 Task: Setup base font size text in the me for the builder.
Action: Mouse moved to (935, 60)
Screenshot: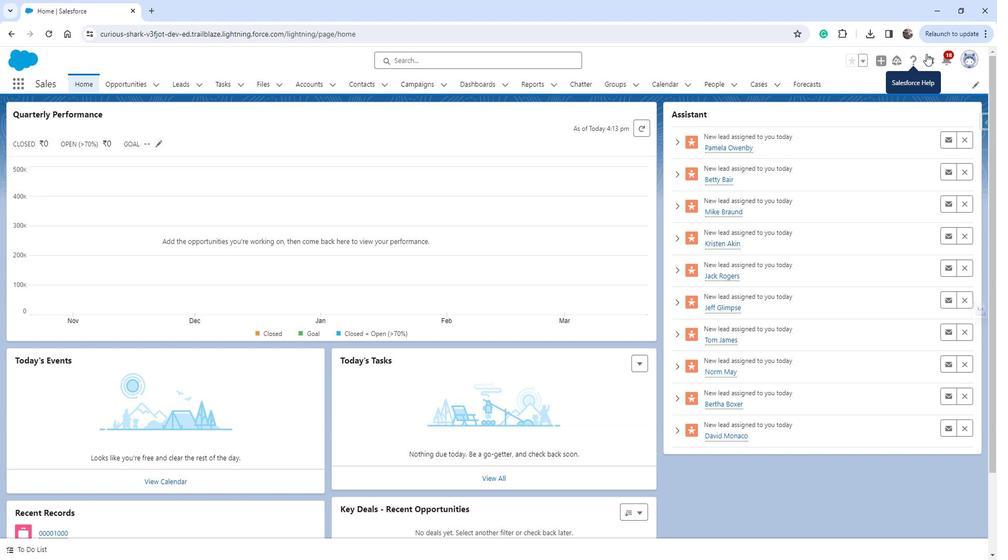 
Action: Mouse pressed left at (935, 60)
Screenshot: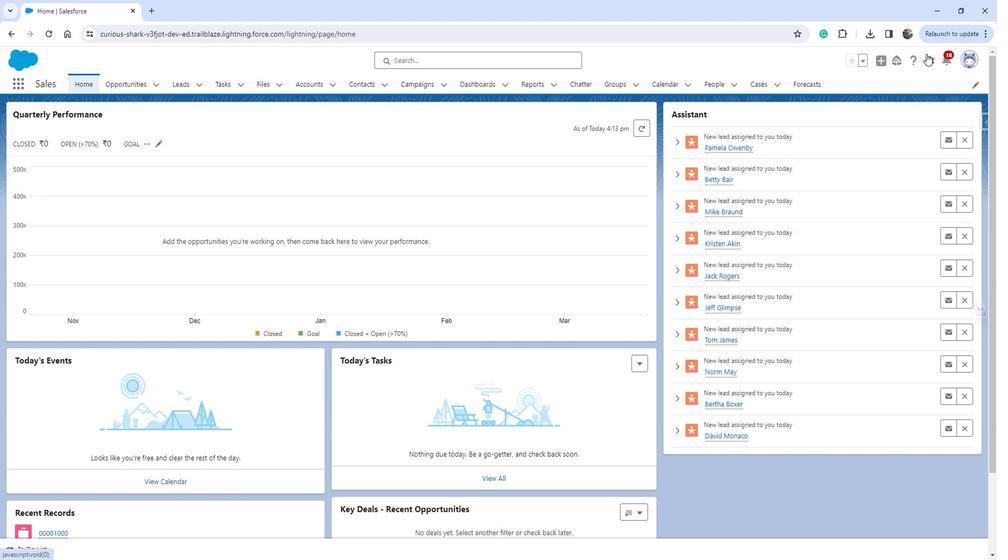 
Action: Mouse moved to (891, 98)
Screenshot: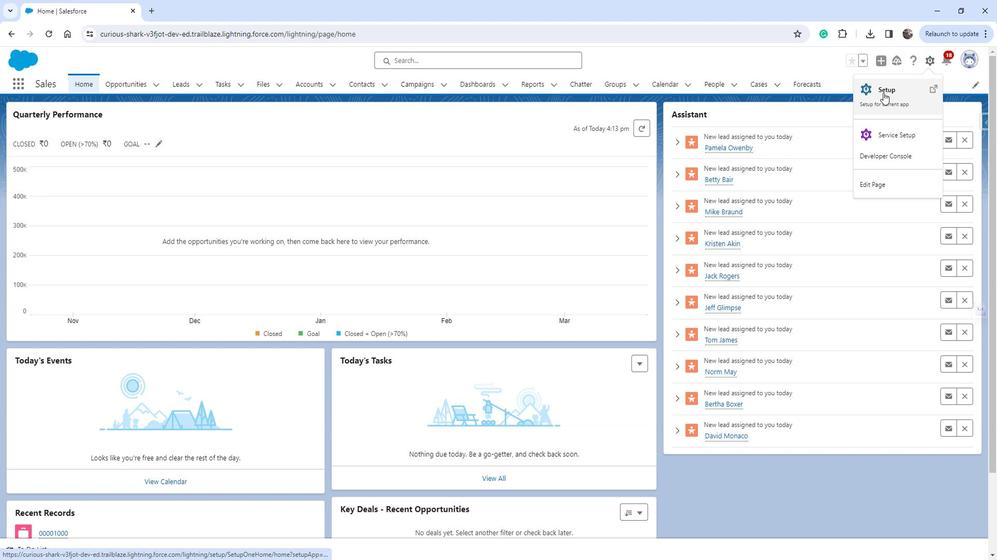 
Action: Mouse pressed left at (891, 98)
Screenshot: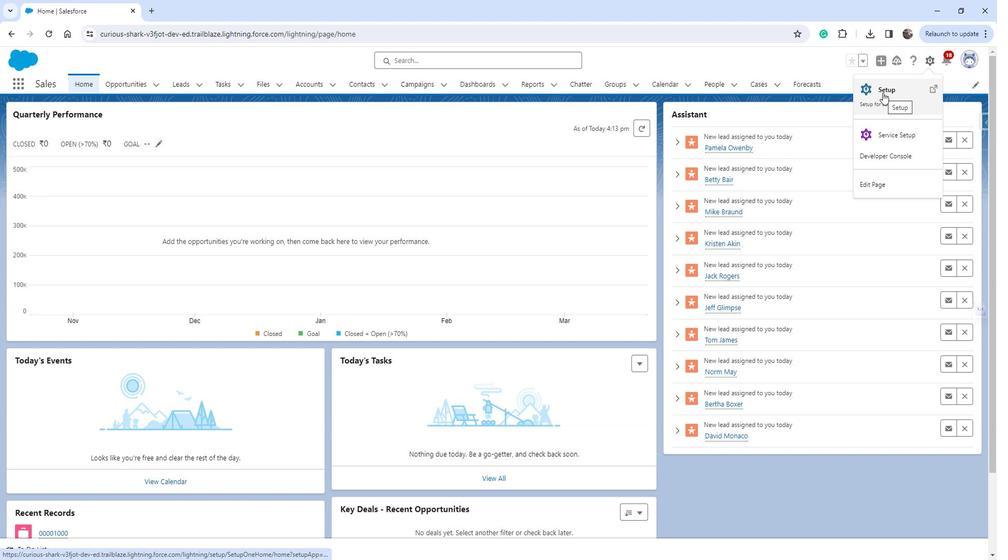 
Action: Mouse moved to (50, 324)
Screenshot: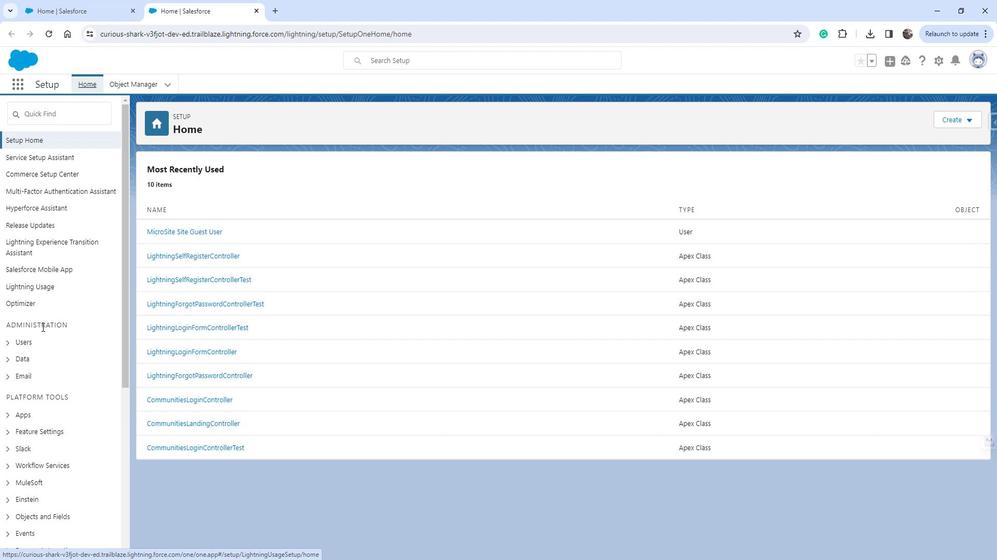 
Action: Mouse scrolled (50, 323) with delta (0, 0)
Screenshot: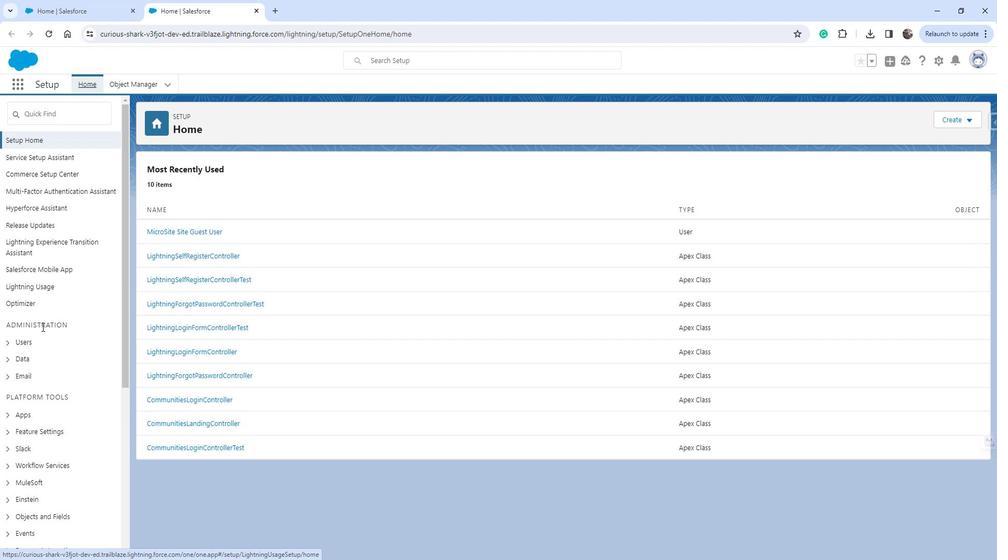 
Action: Mouse scrolled (50, 323) with delta (0, 0)
Screenshot: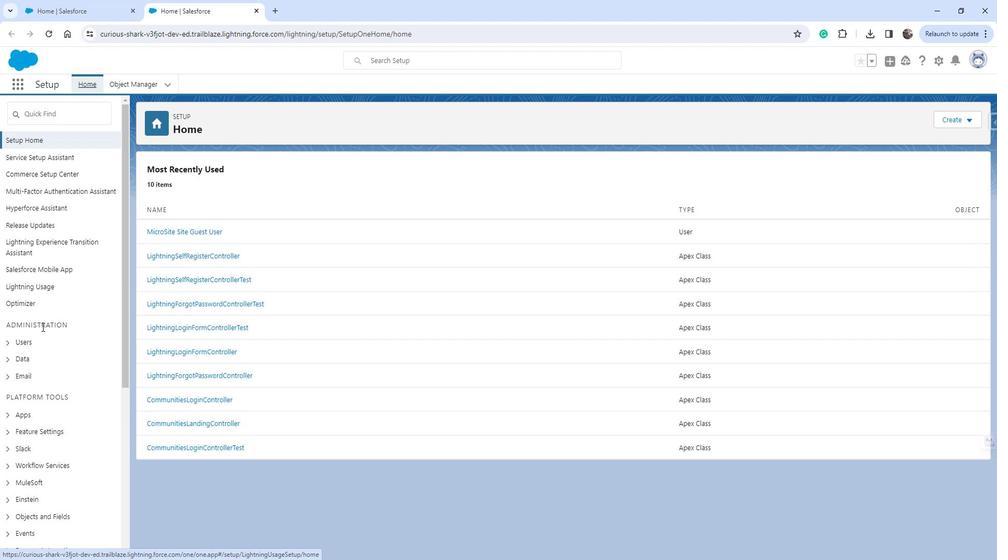 
Action: Mouse moved to (17, 320)
Screenshot: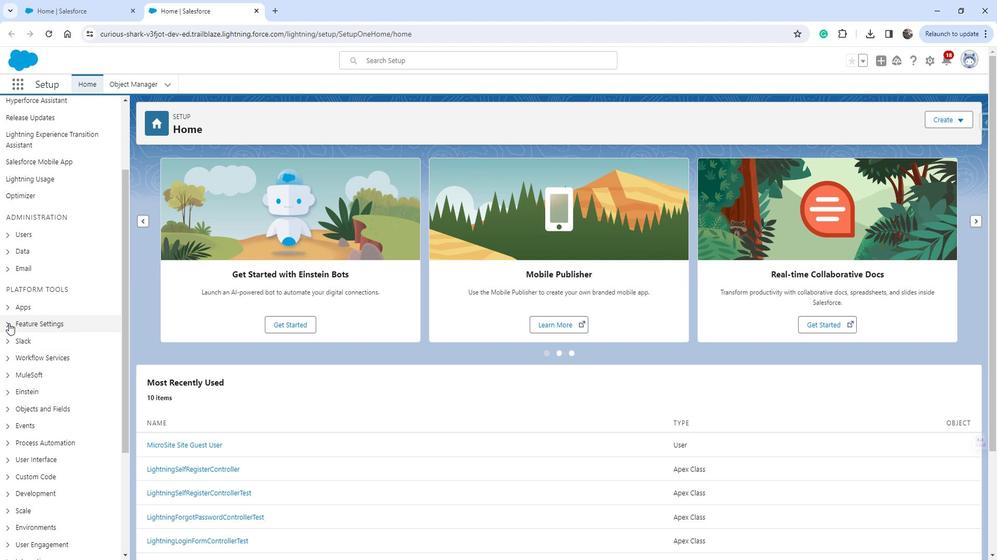 
Action: Mouse pressed left at (17, 320)
Screenshot: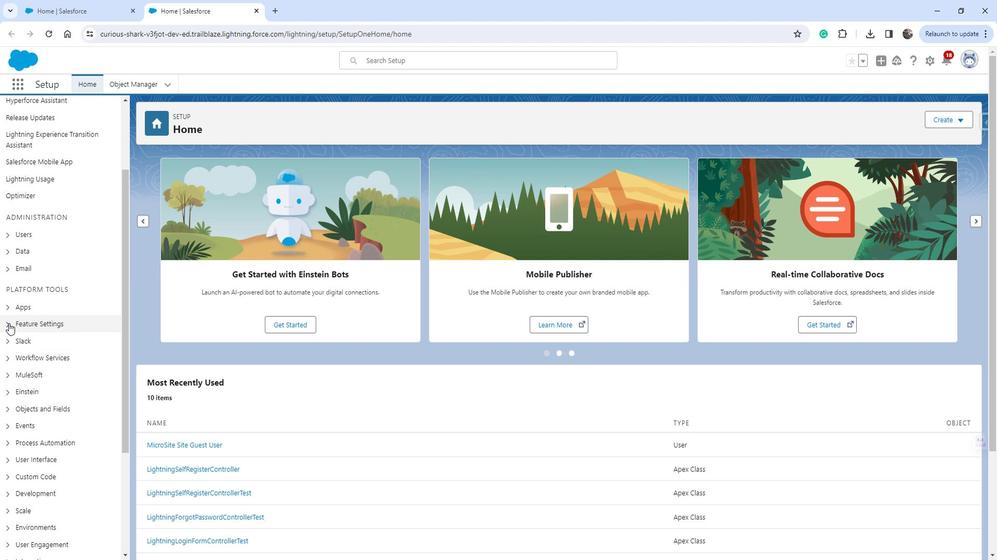 
Action: Mouse moved to (39, 323)
Screenshot: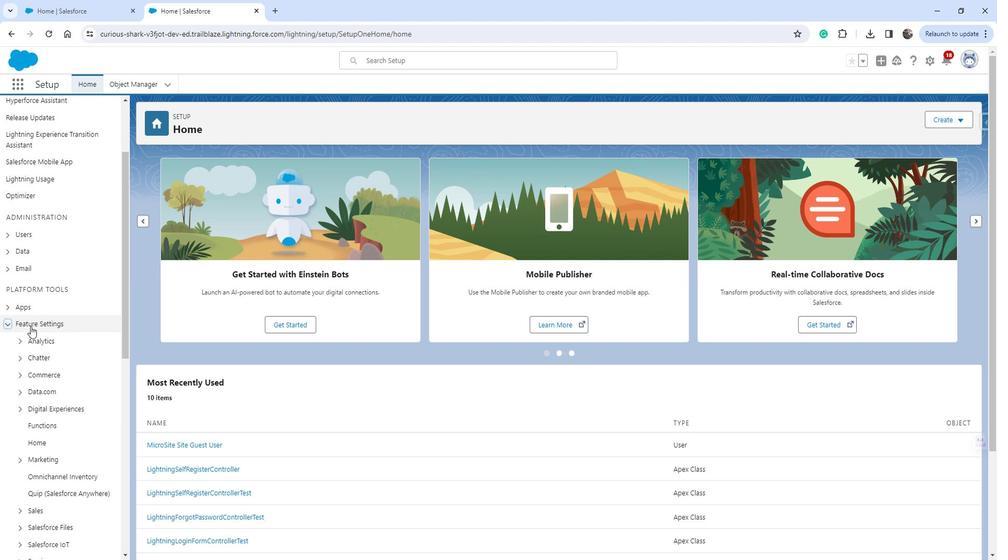 
Action: Mouse scrolled (39, 322) with delta (0, 0)
Screenshot: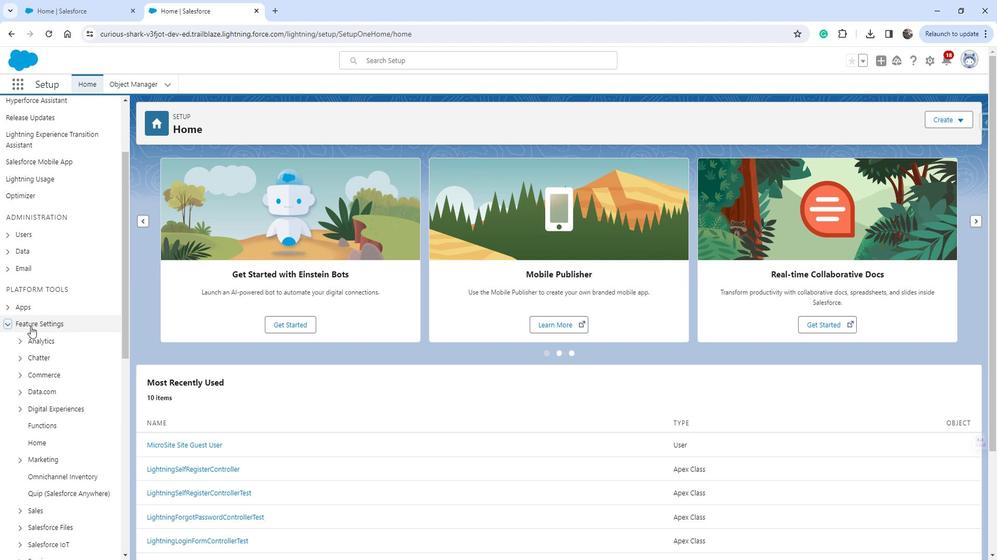 
Action: Mouse moved to (39, 323)
Screenshot: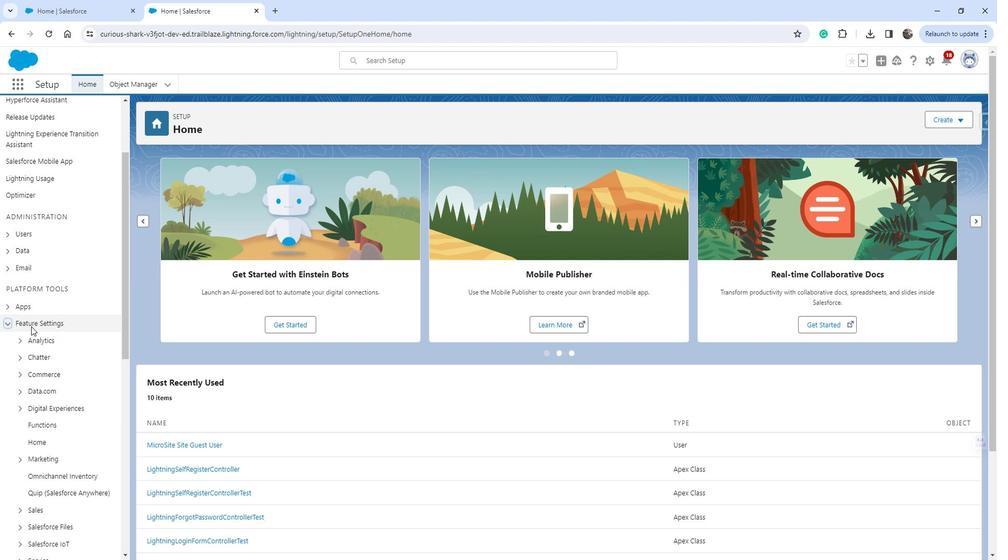 
Action: Mouse scrolled (39, 322) with delta (0, 0)
Screenshot: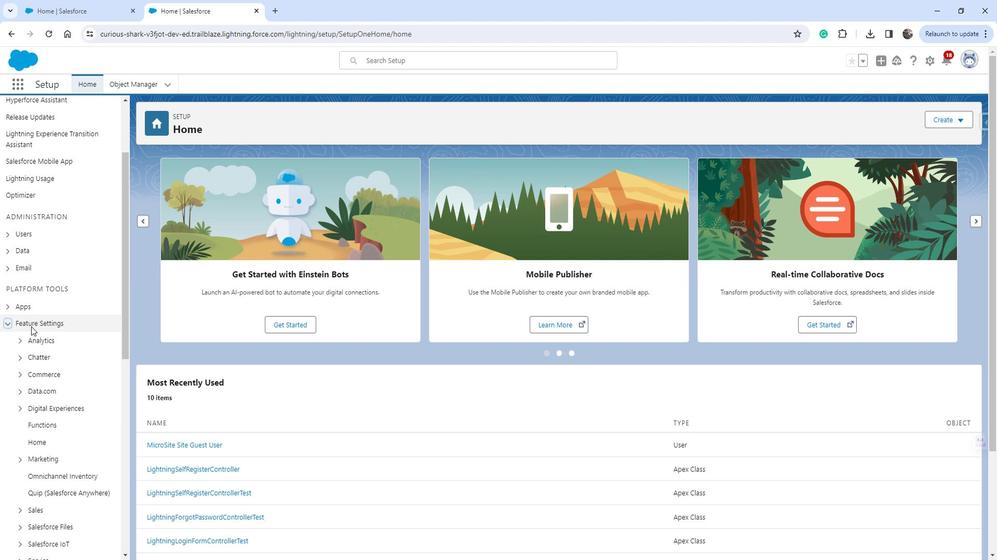 
Action: Mouse moved to (27, 300)
Screenshot: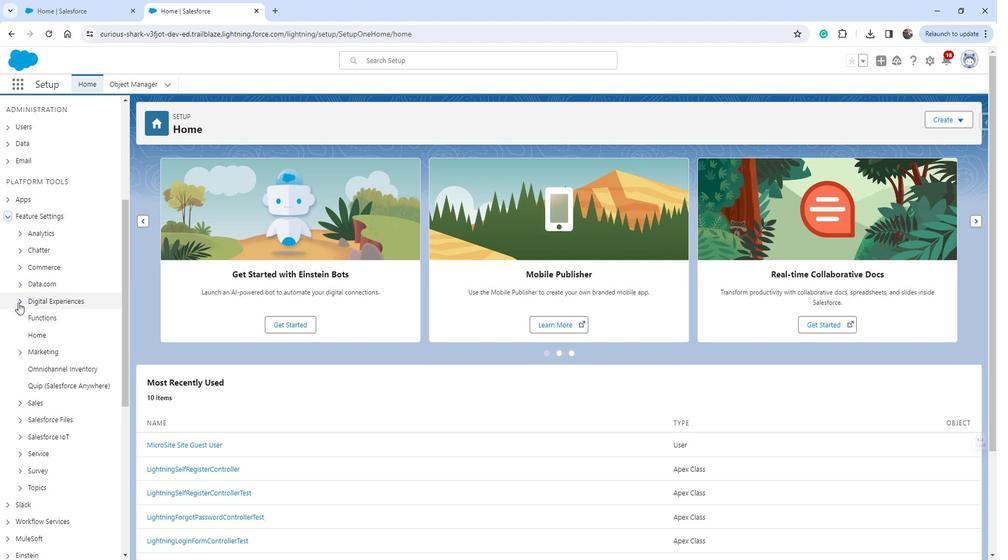 
Action: Mouse pressed left at (27, 300)
Screenshot: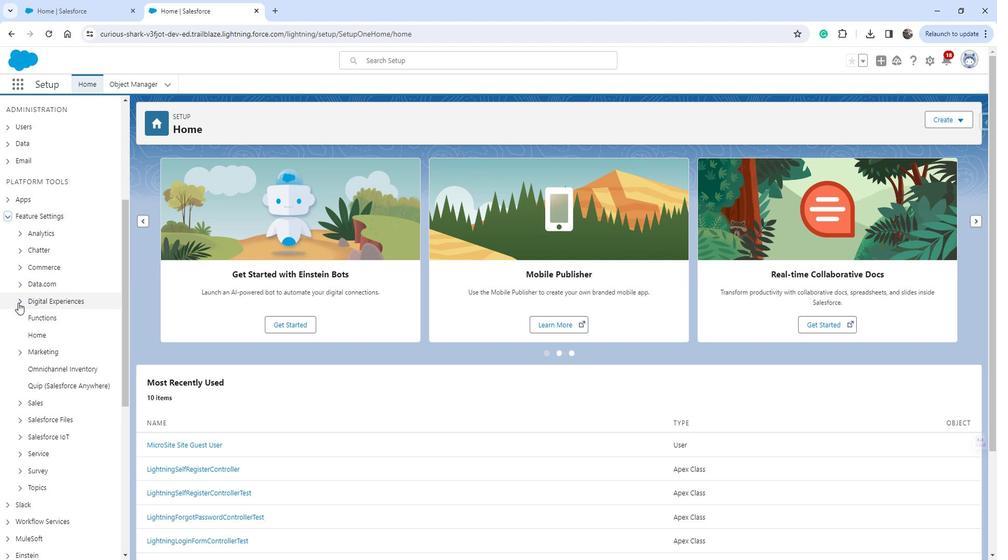 
Action: Mouse moved to (57, 316)
Screenshot: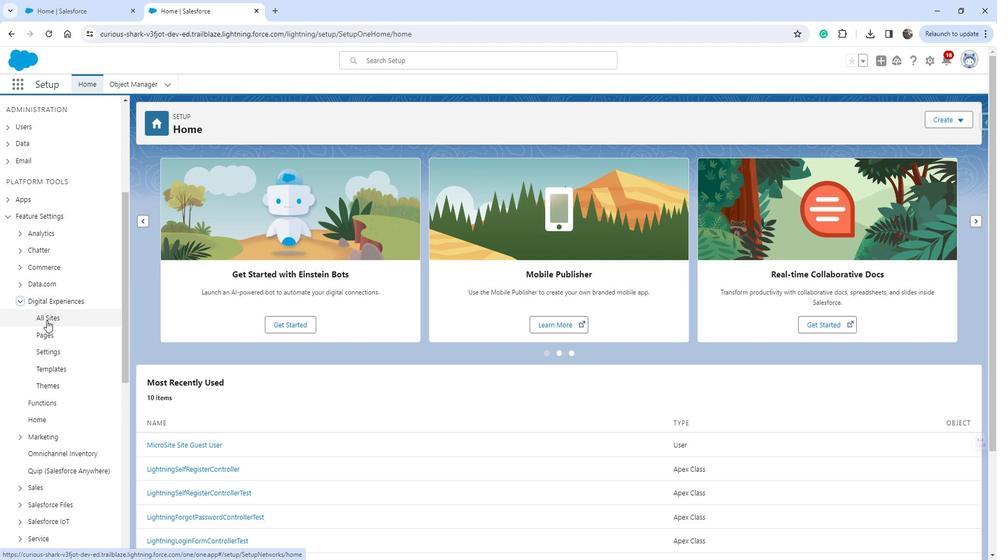 
Action: Mouse pressed left at (57, 316)
Screenshot: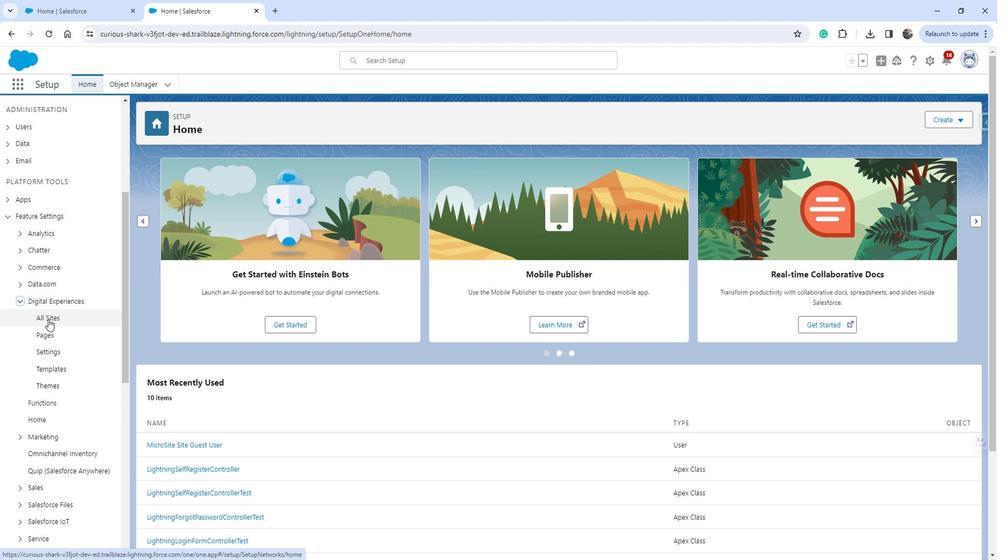 
Action: Mouse moved to (179, 247)
Screenshot: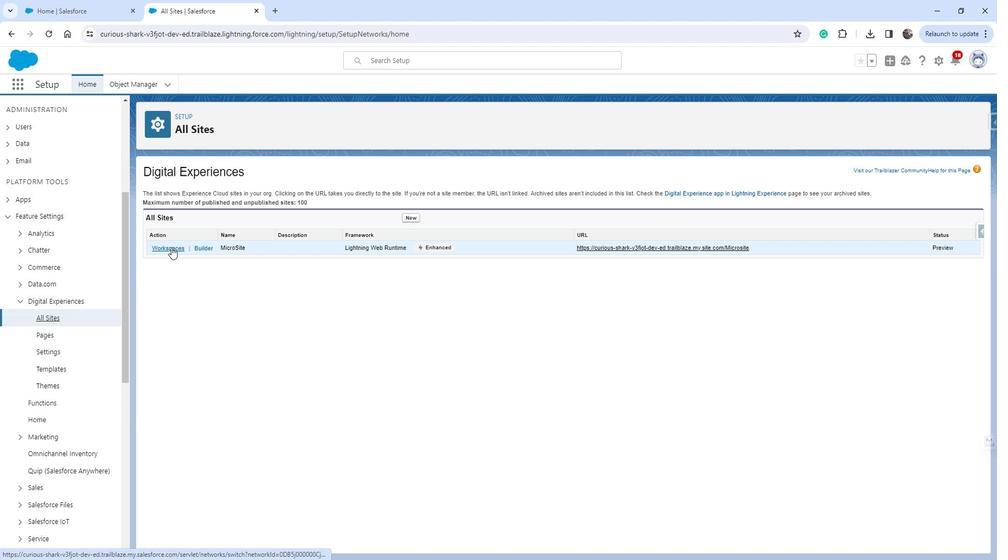 
Action: Mouse pressed left at (179, 247)
Screenshot: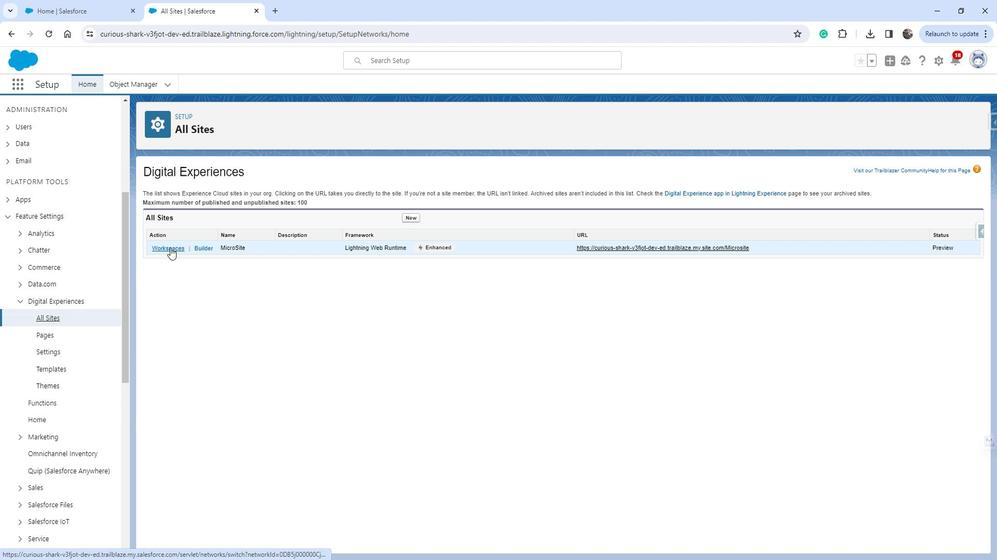 
Action: Mouse moved to (136, 251)
Screenshot: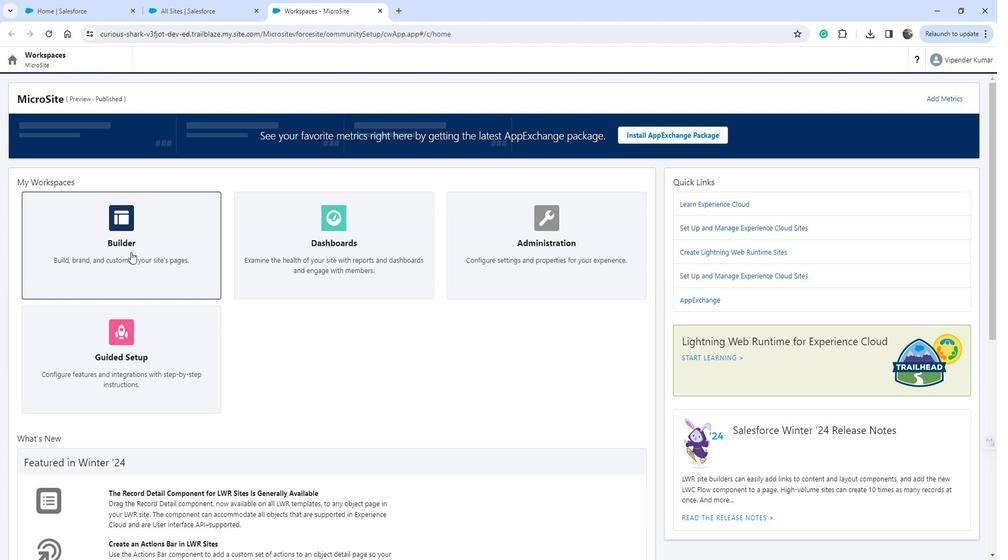 
Action: Mouse pressed left at (136, 251)
Screenshot: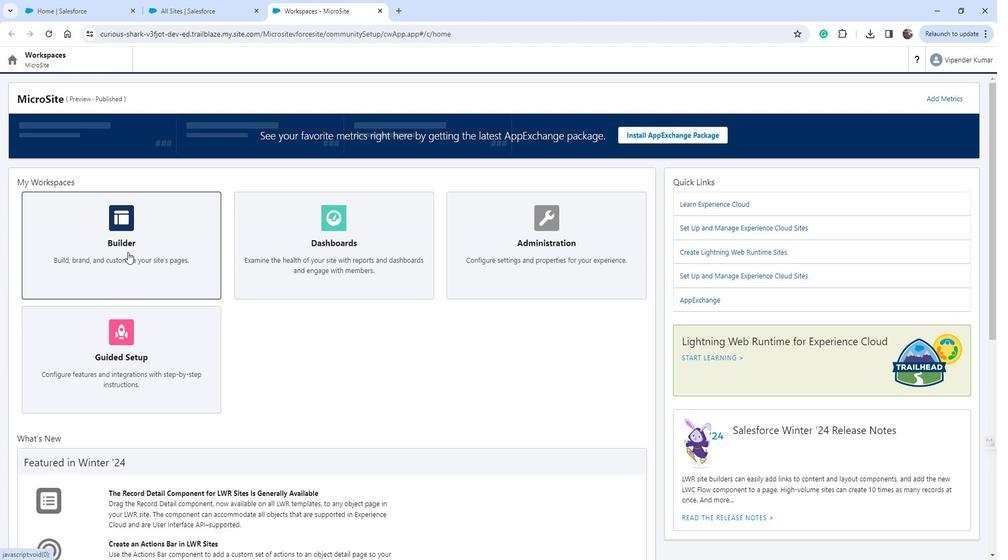 
Action: Mouse moved to (20, 132)
Screenshot: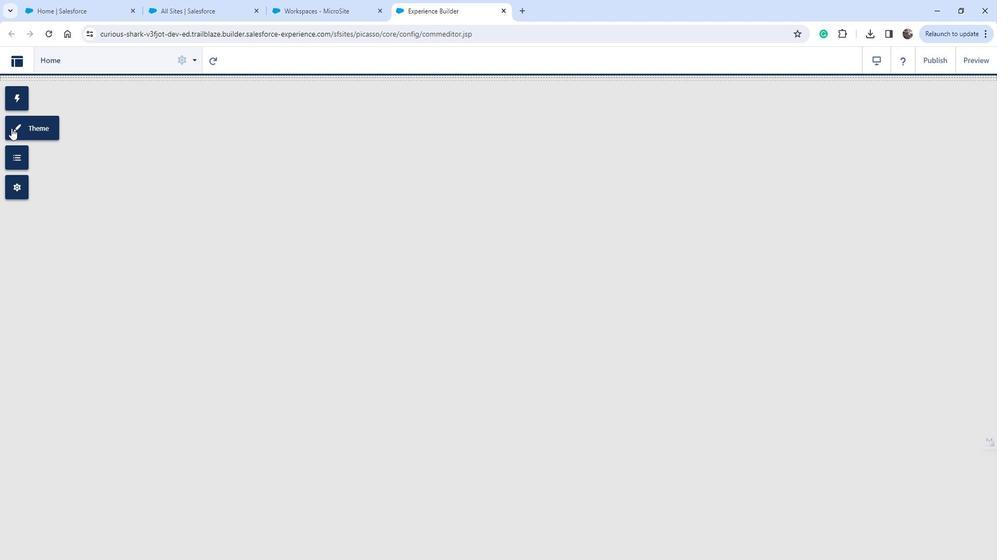
Action: Mouse pressed left at (20, 132)
Screenshot: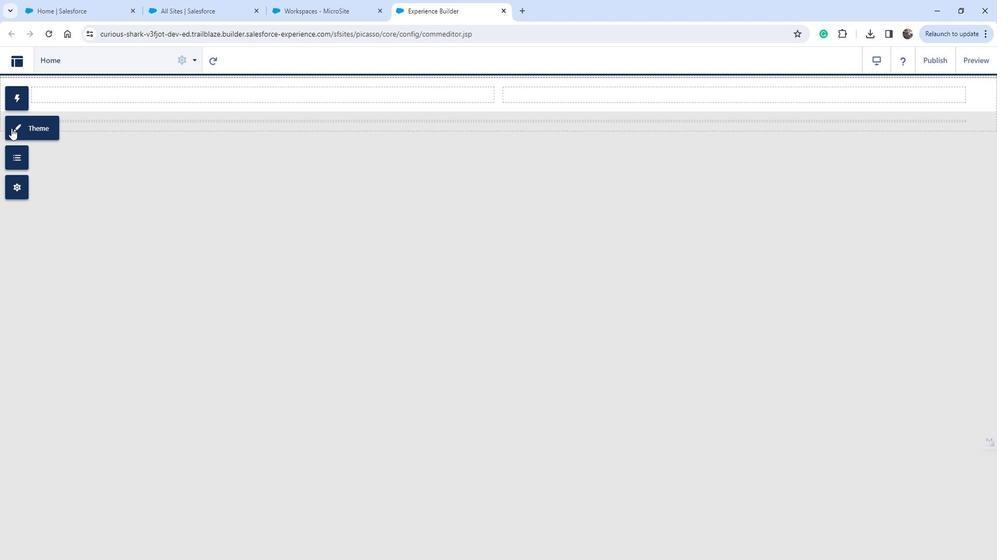 
Action: Mouse moved to (97, 165)
Screenshot: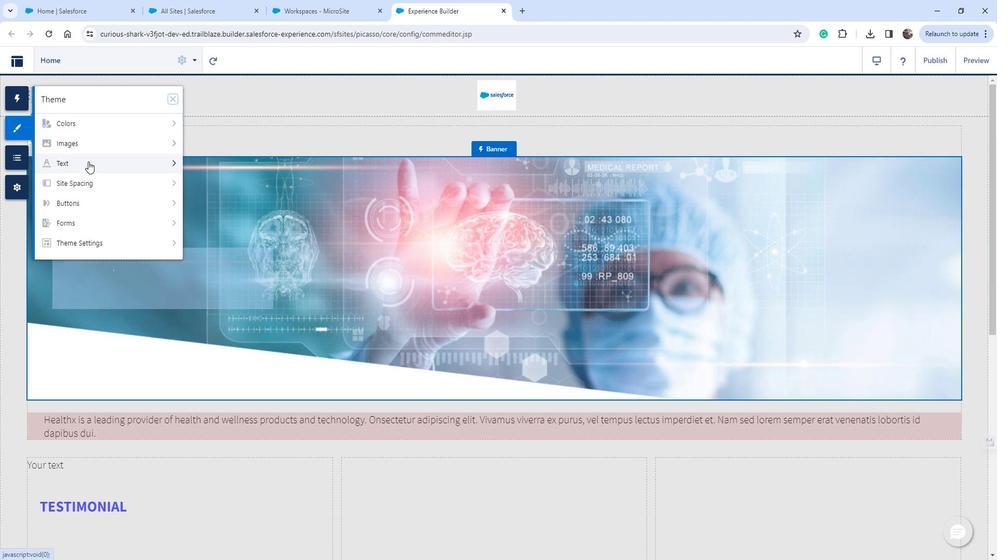 
Action: Mouse pressed left at (97, 165)
Screenshot: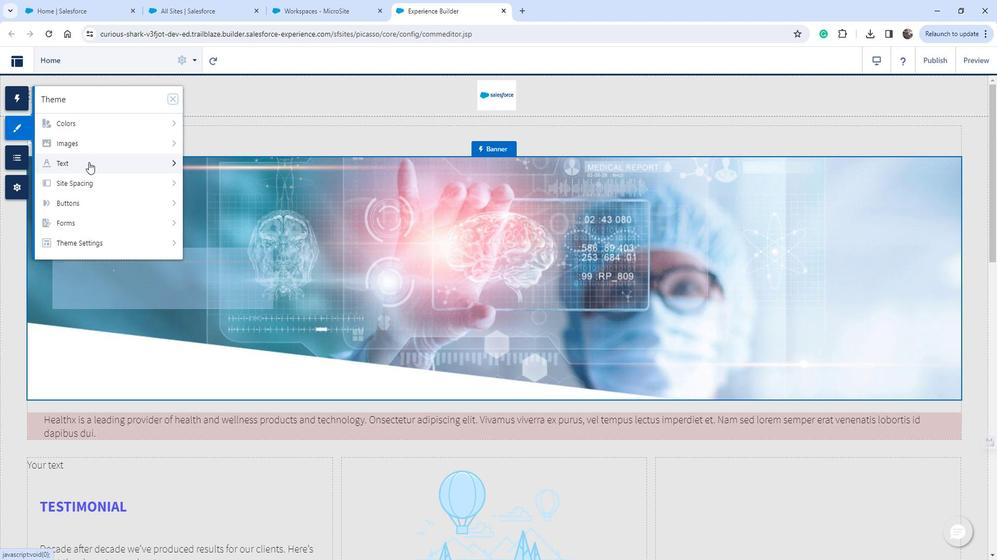
Action: Mouse moved to (83, 226)
Screenshot: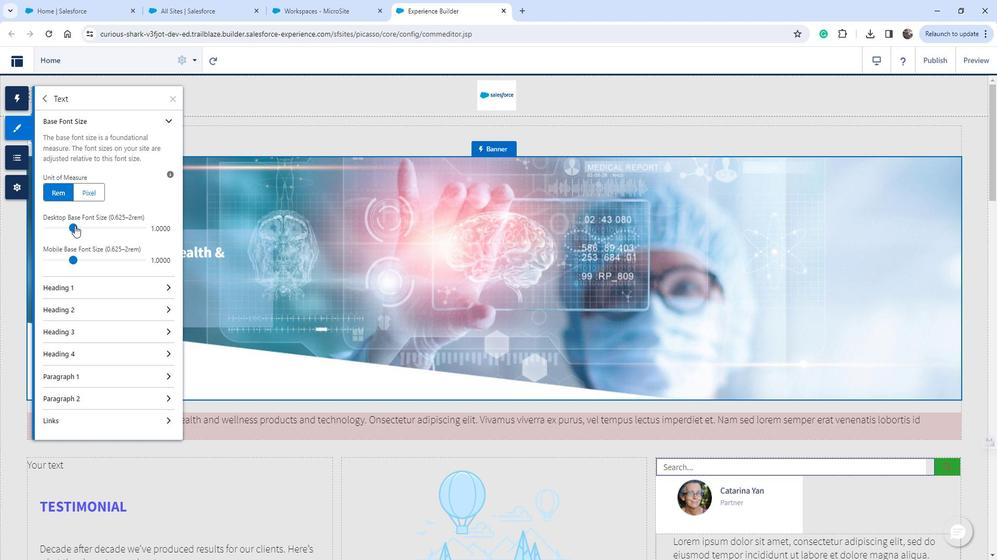 
Action: Mouse pressed left at (83, 226)
Screenshot: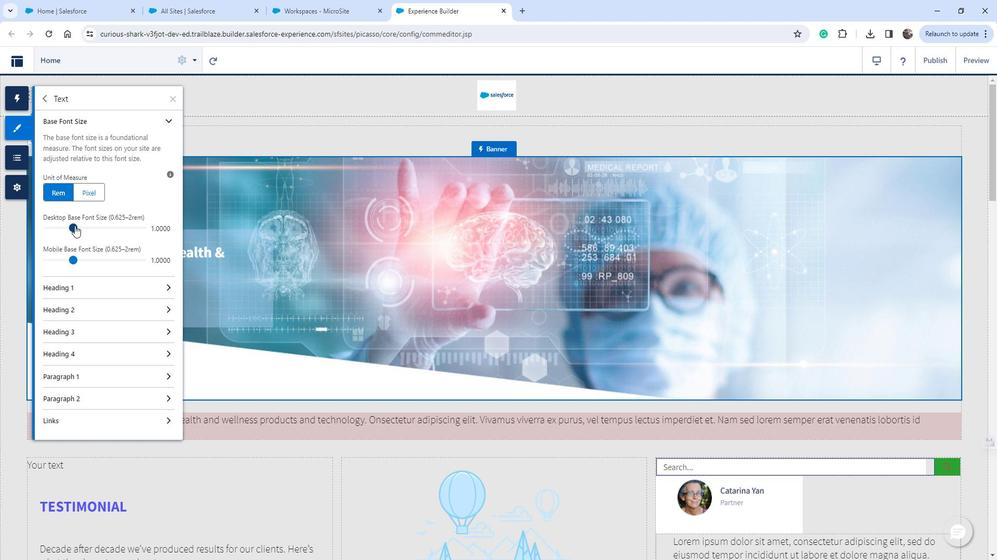
Action: Mouse moved to (81, 262)
Screenshot: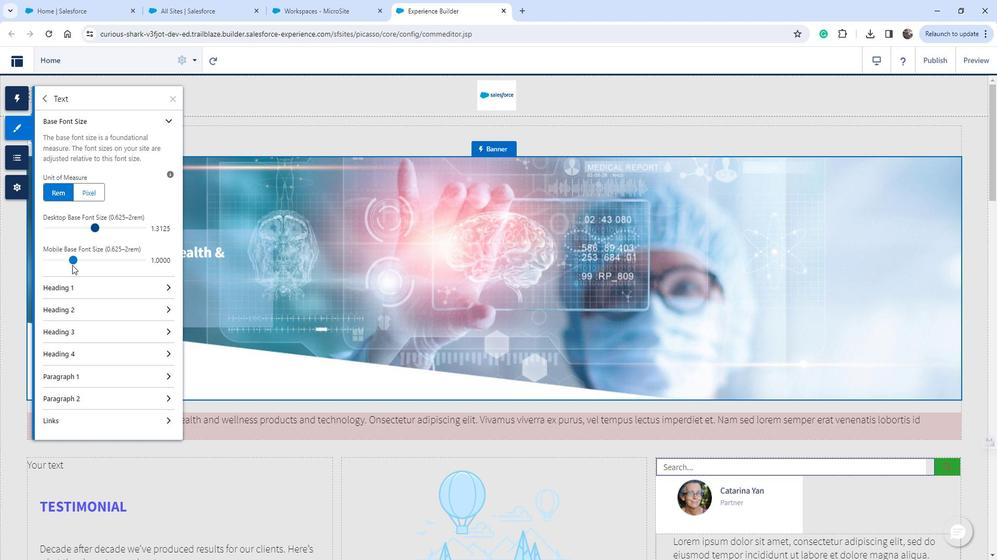 
Action: Mouse pressed left at (81, 262)
Screenshot: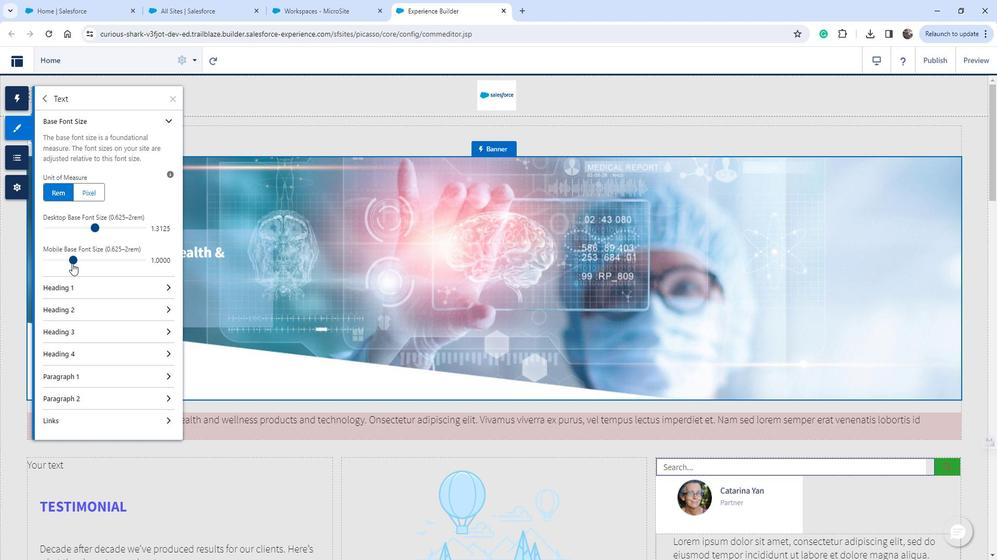 
Action: Mouse moved to (100, 198)
Screenshot: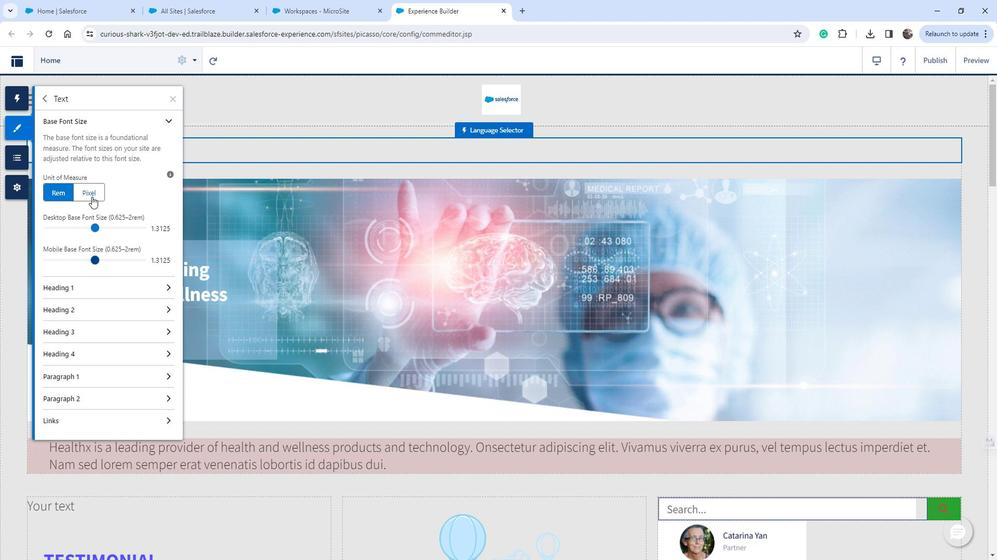 
